Task: Create a sub task Release to Production / Go Live for the task  Add support for internationalization to the mobile app in the project TrailPlan , assign it to team member softage.7@softage.net and update the status of the sub task to  Completed , set the priority of the sub task to High.
Action: Mouse moved to (366, 212)
Screenshot: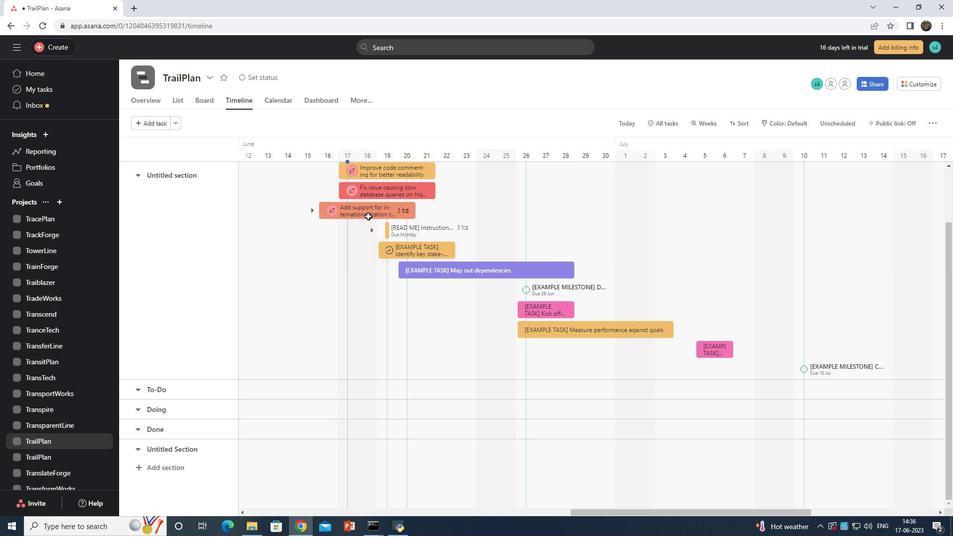 
Action: Mouse pressed left at (366, 212)
Screenshot: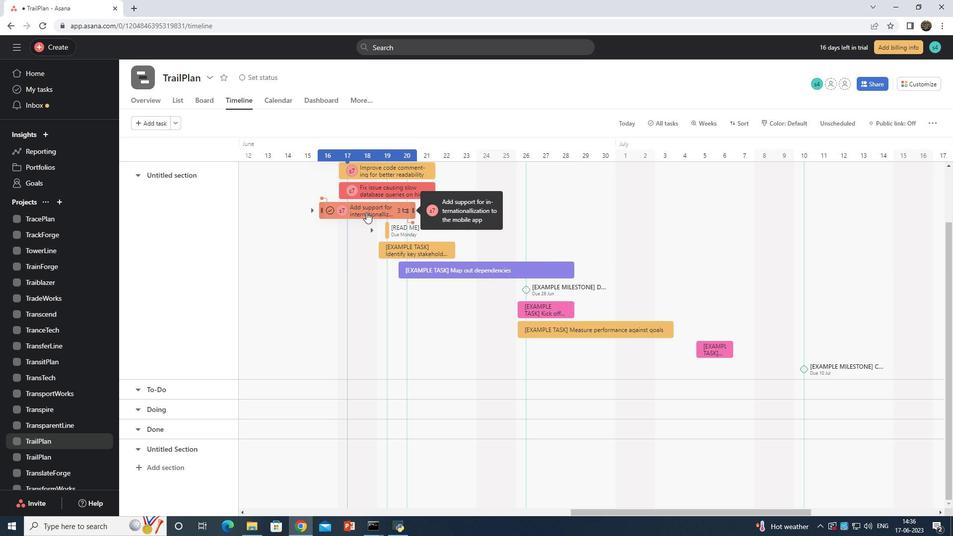 
Action: Mouse moved to (664, 390)
Screenshot: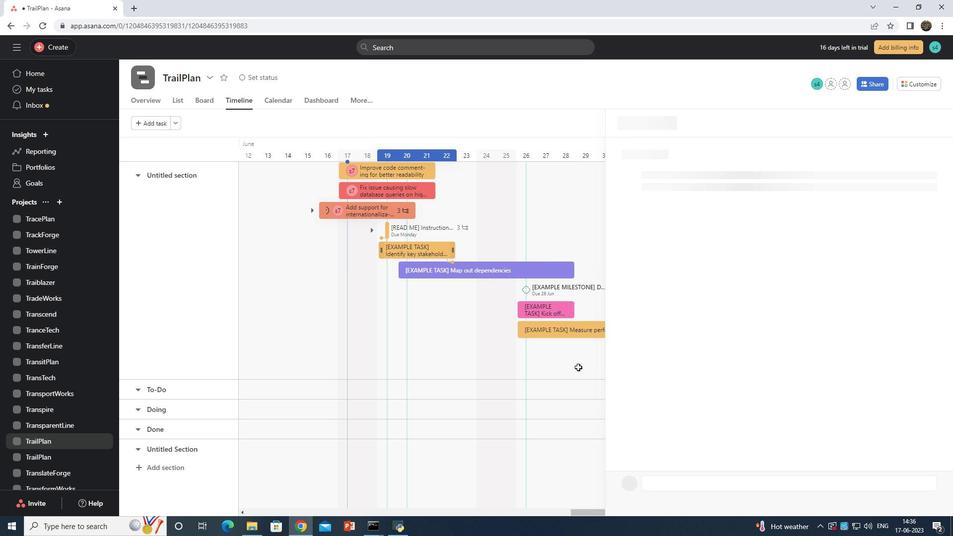 
Action: Mouse scrolled (664, 389) with delta (0, 0)
Screenshot: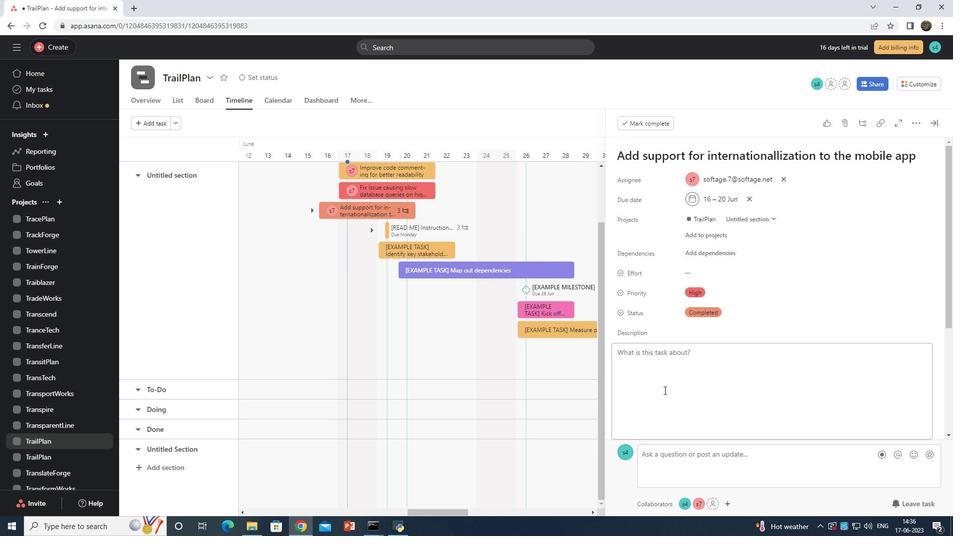 
Action: Mouse scrolled (664, 389) with delta (0, 0)
Screenshot: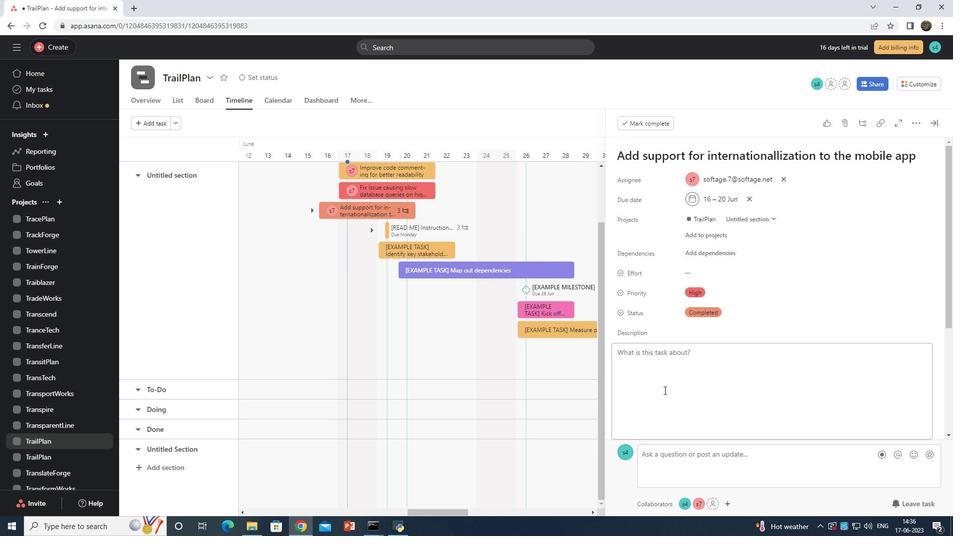 
Action: Mouse scrolled (664, 389) with delta (0, 0)
Screenshot: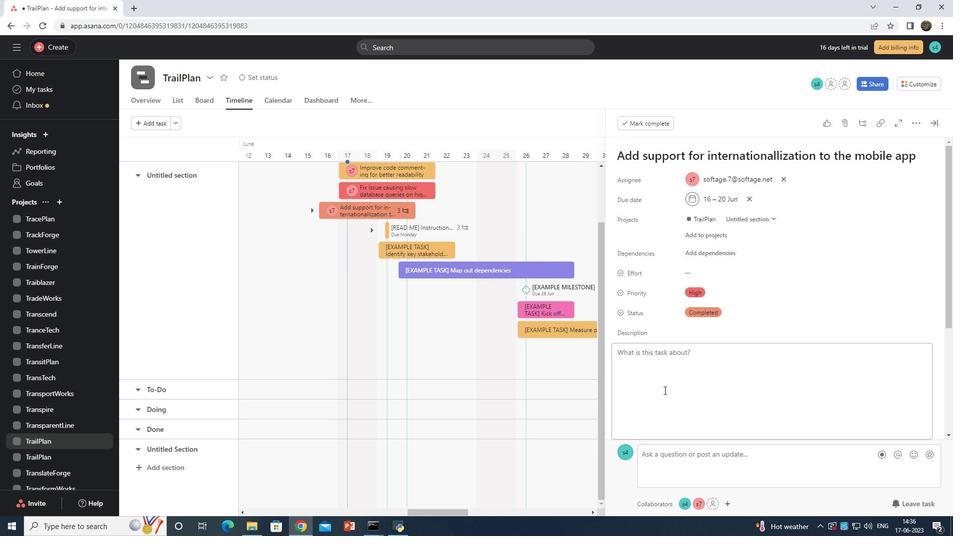 
Action: Mouse scrolled (664, 389) with delta (0, 0)
Screenshot: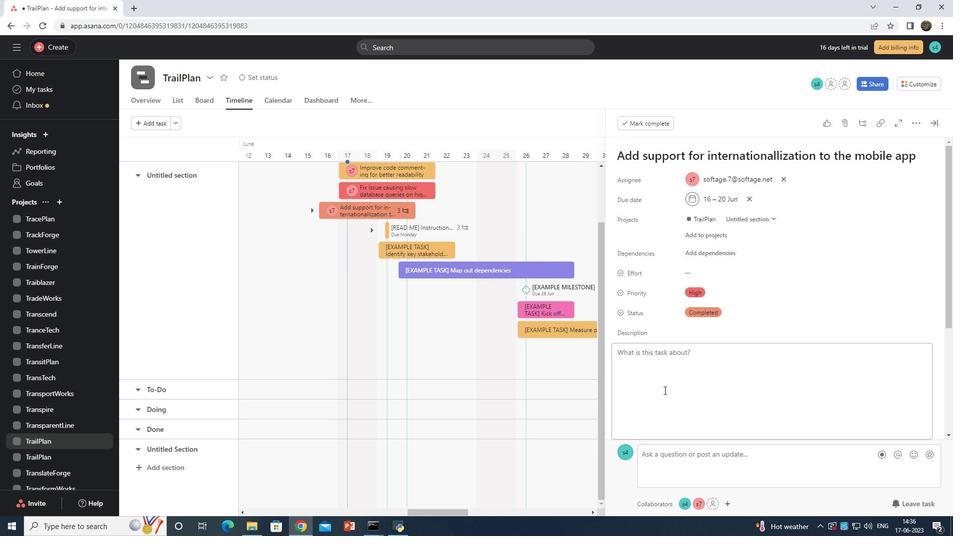
Action: Mouse scrolled (664, 389) with delta (0, 0)
Screenshot: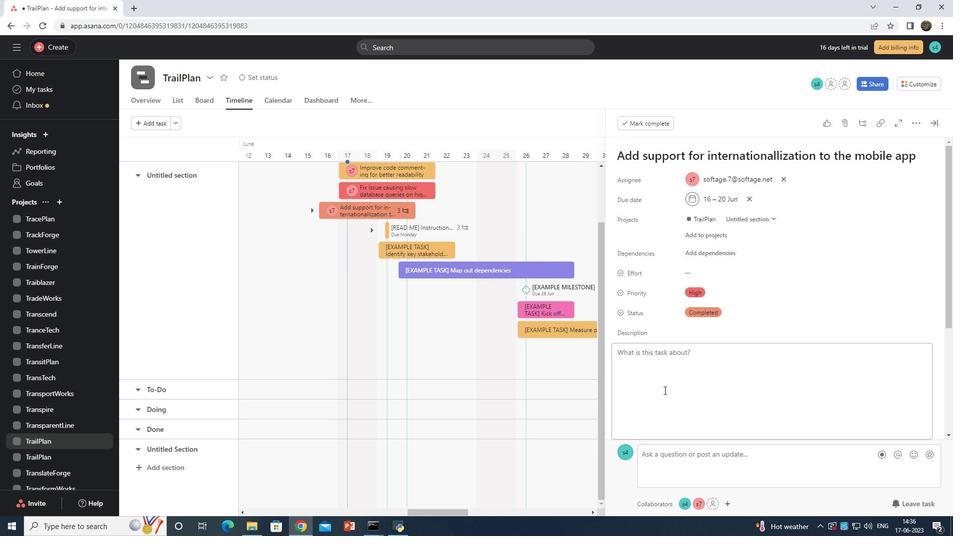 
Action: Mouse scrolled (664, 389) with delta (0, 0)
Screenshot: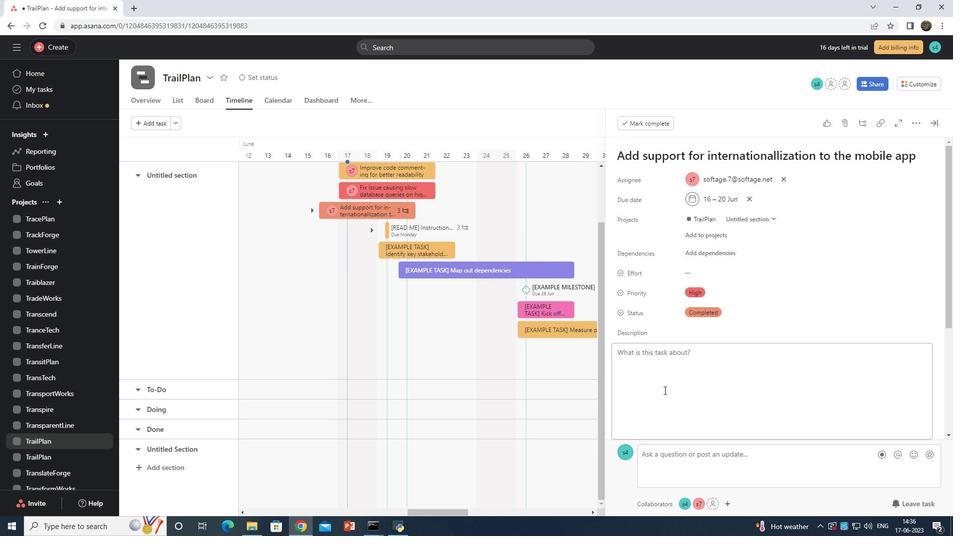 
Action: Mouse moved to (639, 356)
Screenshot: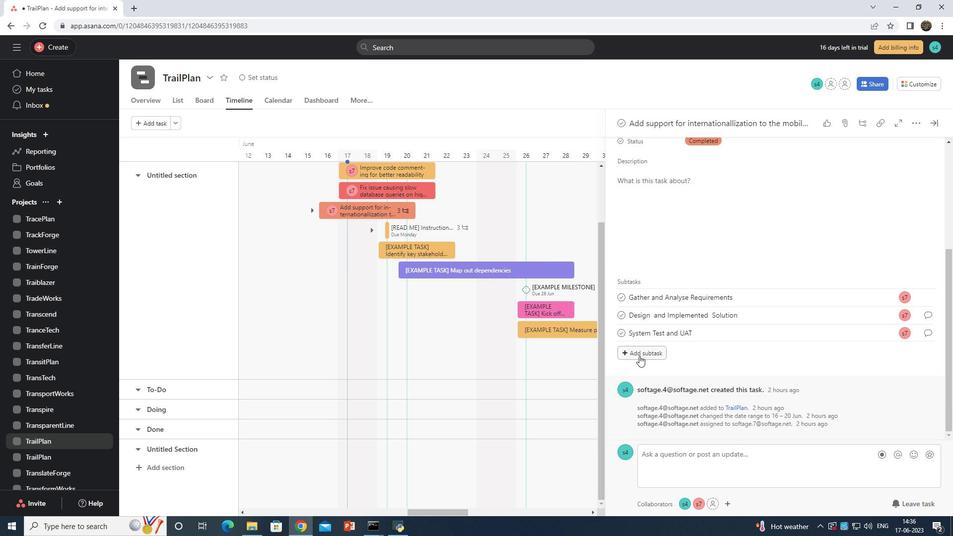 
Action: Mouse pressed left at (639, 356)
Screenshot: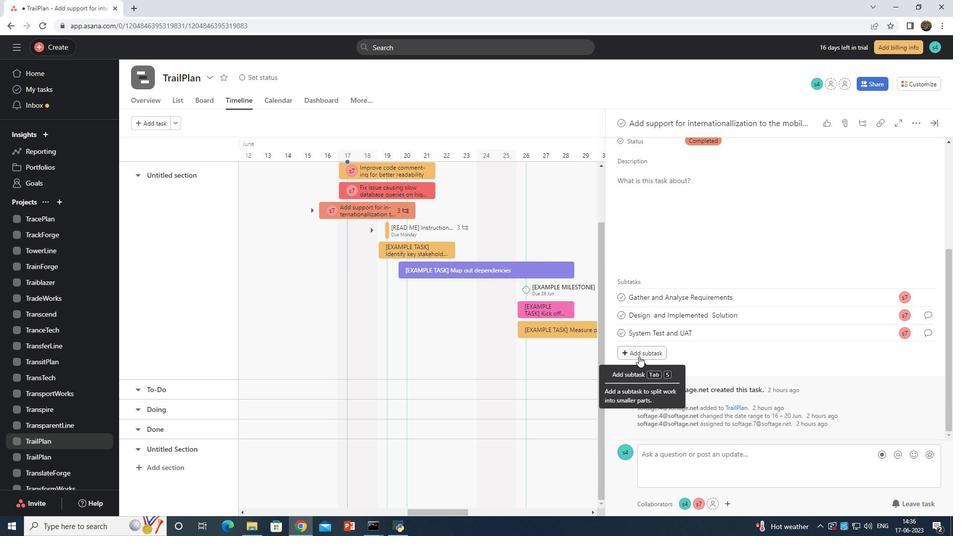 
Action: Mouse moved to (671, 329)
Screenshot: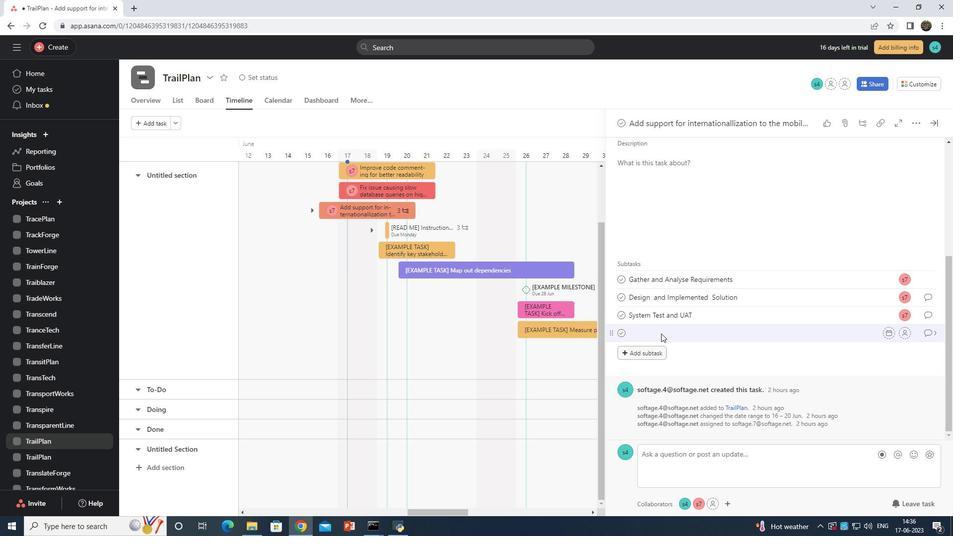 
Action: Key pressed <Key.shift>Release<Key.space>to<Key.space><Key.shift>Producr<Key.backspace>tion/<Key.space><Key.shift>Go<Key.space><Key.shift>Live<Key.space><Key.space>
Screenshot: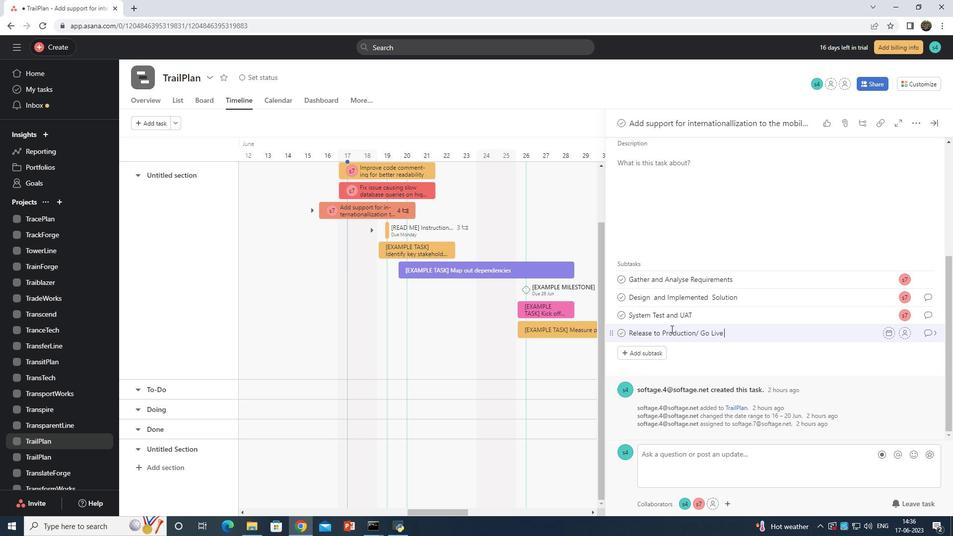 
Action: Mouse moved to (901, 335)
Screenshot: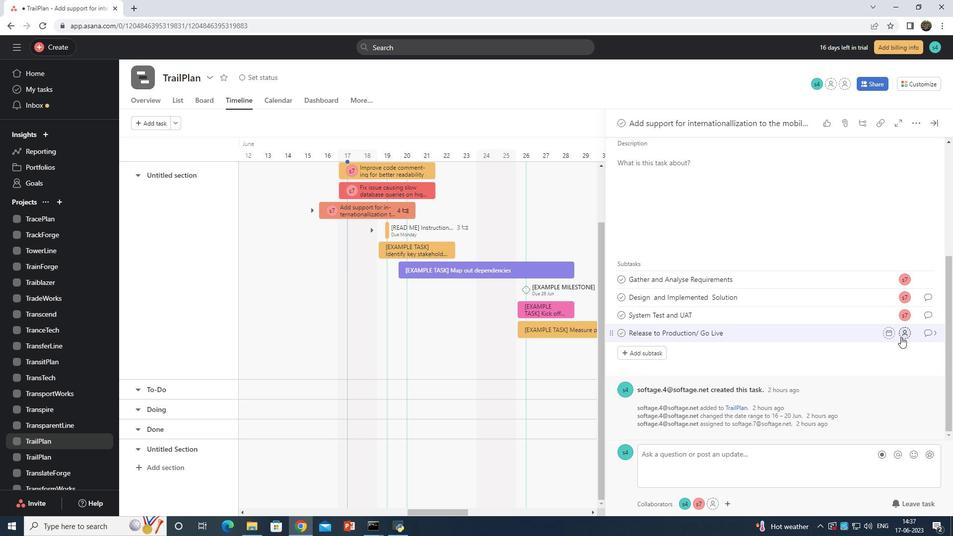 
Action: Mouse pressed left at (901, 335)
Screenshot: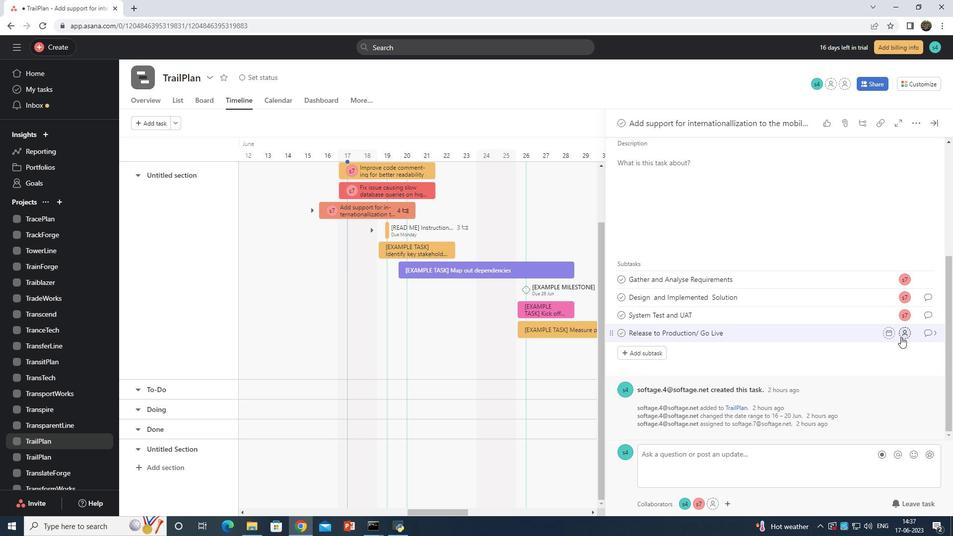 
Action: Mouse moved to (787, 401)
Screenshot: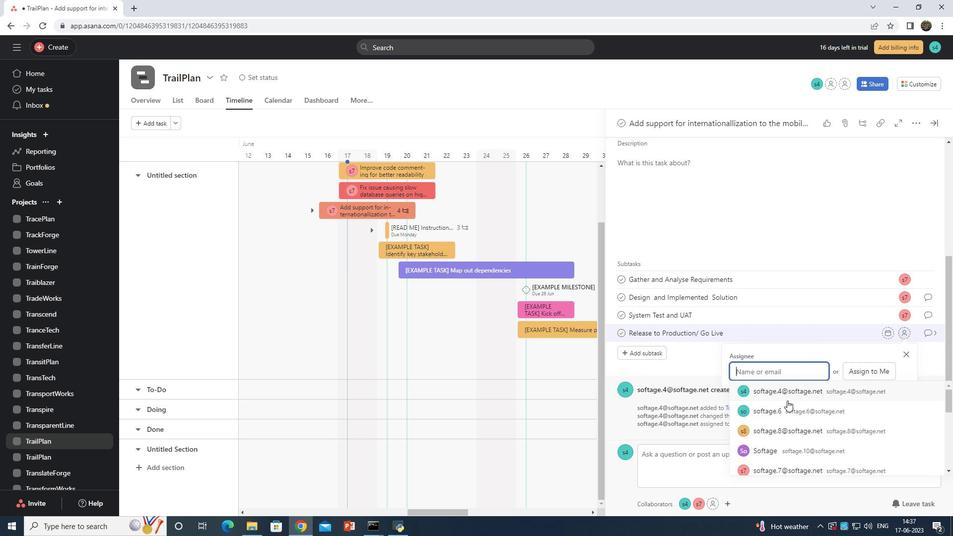 
Action: Mouse scrolled (787, 400) with delta (0, 0)
Screenshot: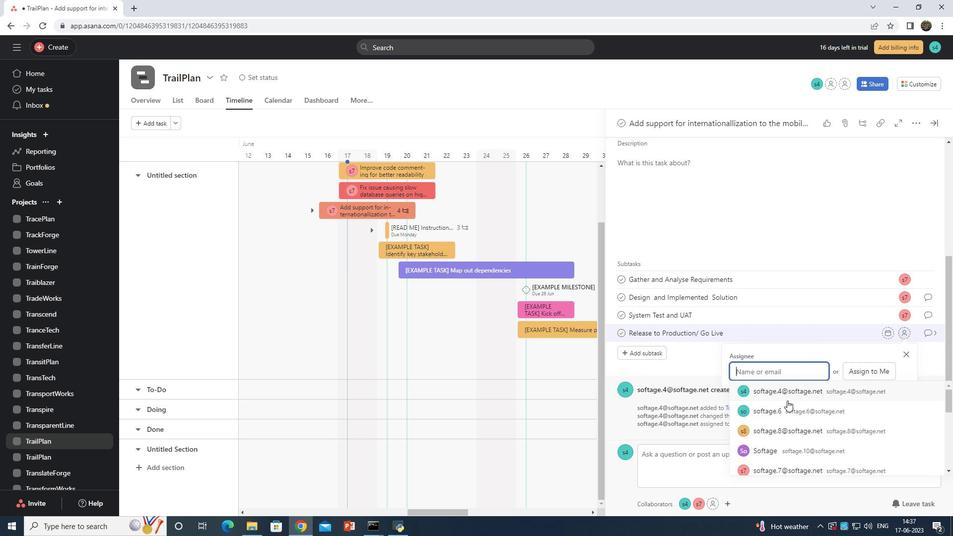 
Action: Mouse scrolled (787, 400) with delta (0, 0)
Screenshot: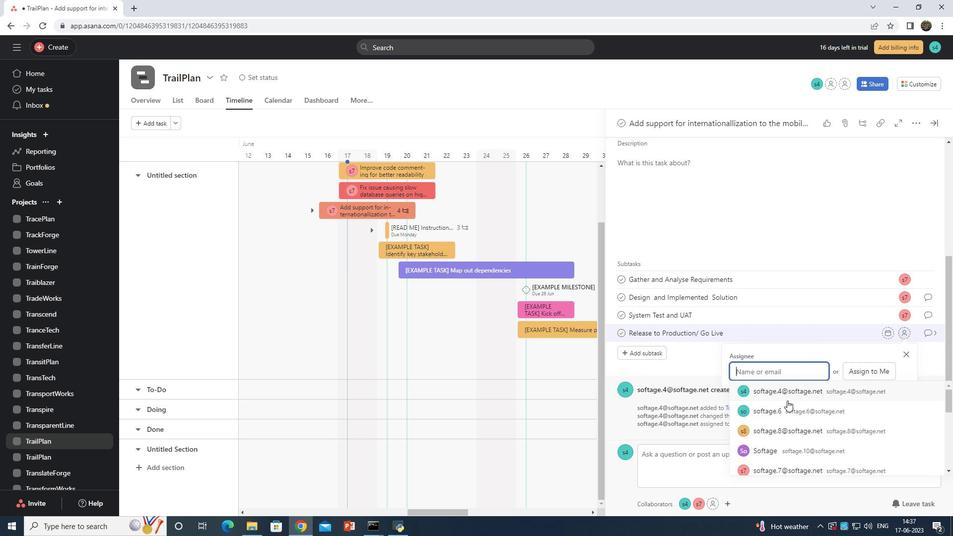 
Action: Mouse scrolled (787, 400) with delta (0, 0)
Screenshot: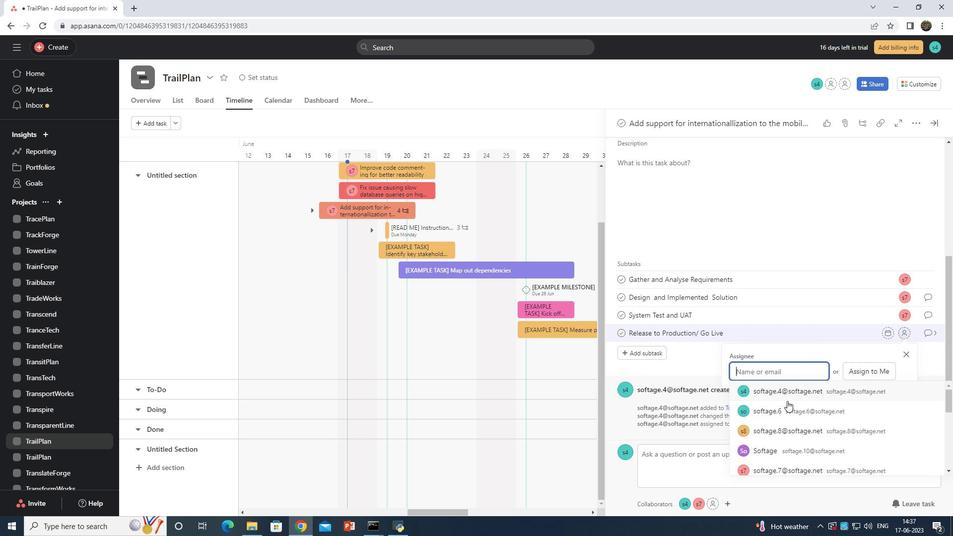 
Action: Mouse scrolled (787, 401) with delta (0, 0)
Screenshot: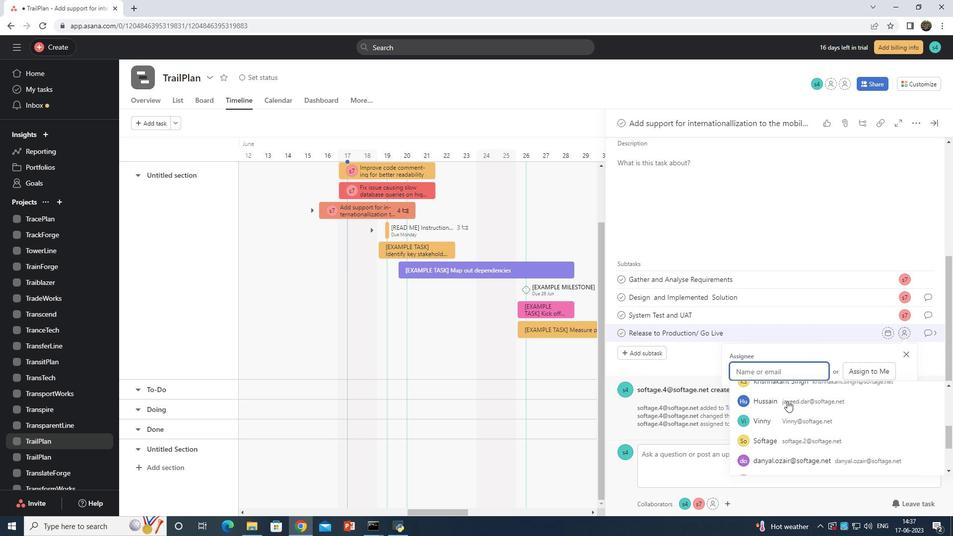 
Action: Mouse scrolled (787, 401) with delta (0, 0)
Screenshot: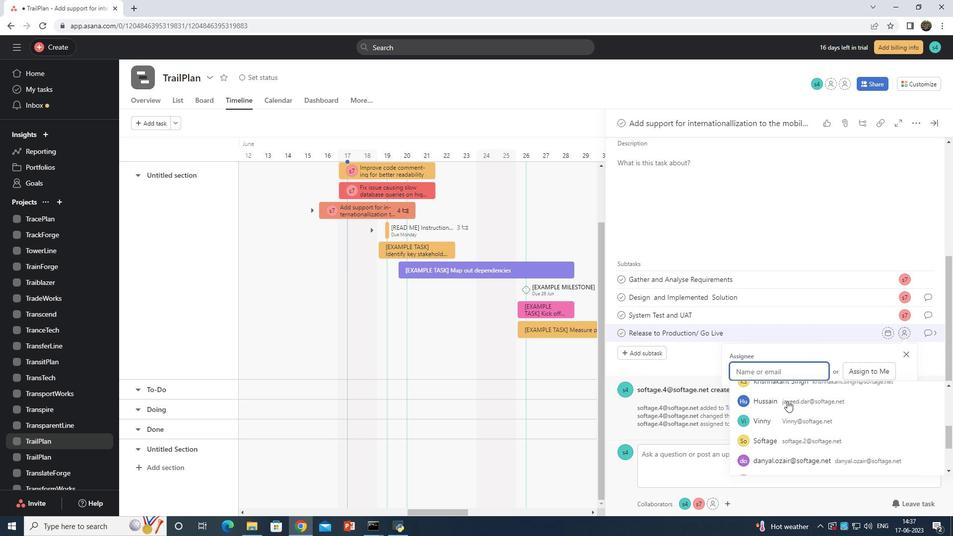 
Action: Mouse moved to (783, 419)
Screenshot: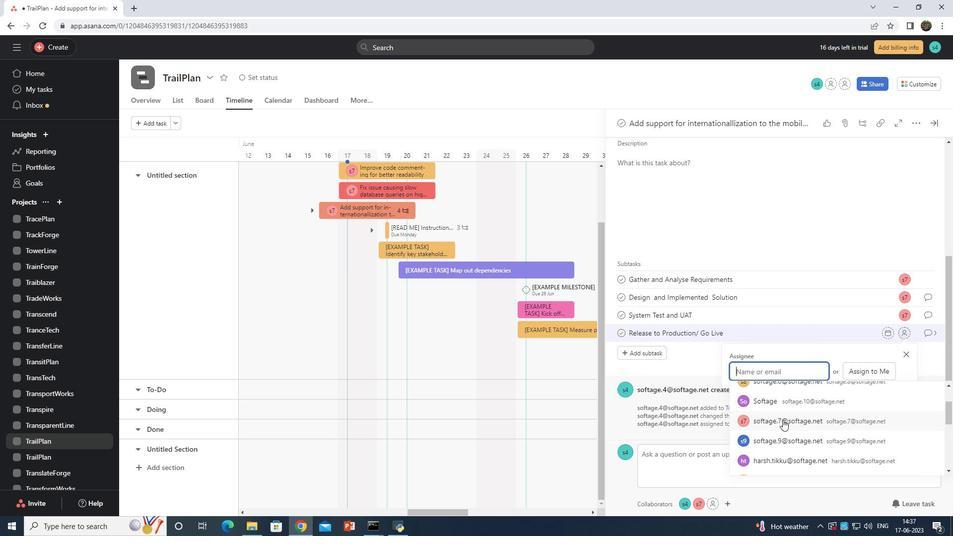 
Action: Mouse pressed left at (783, 419)
Screenshot: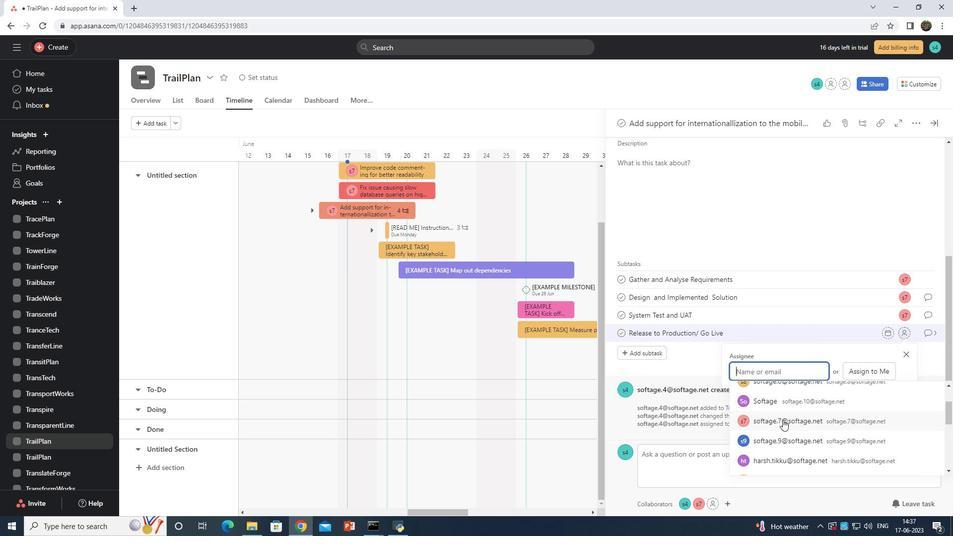 
Action: Mouse moved to (927, 330)
Screenshot: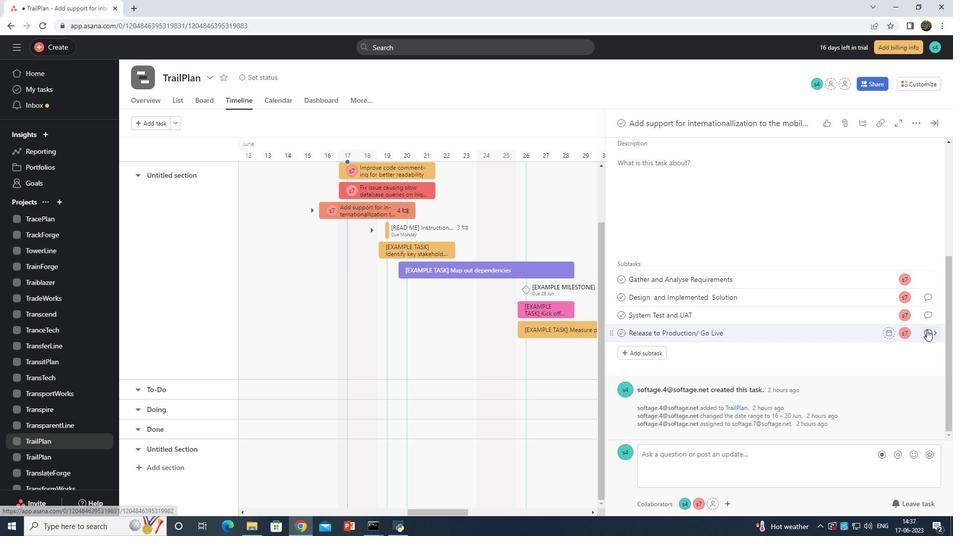 
Action: Mouse pressed left at (927, 330)
Screenshot: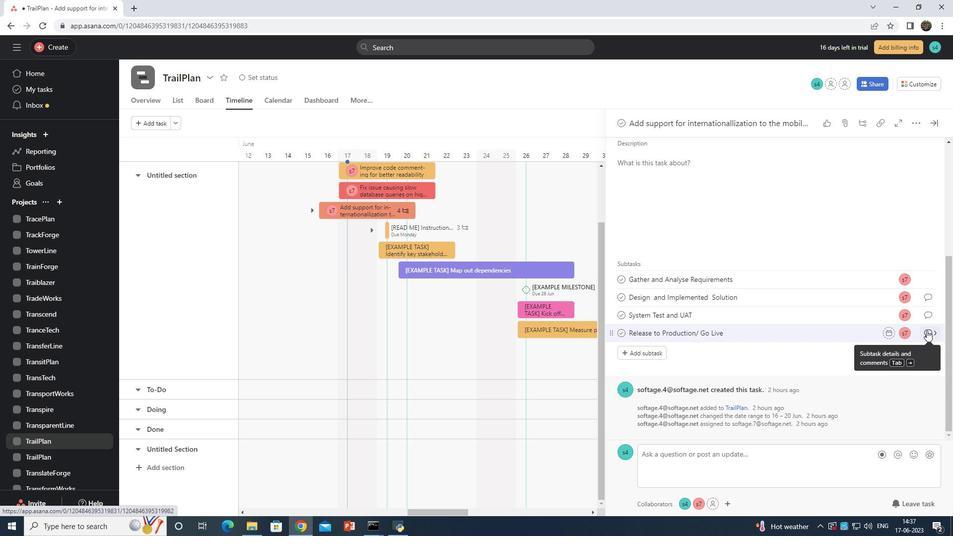 
Action: Mouse moved to (640, 264)
Screenshot: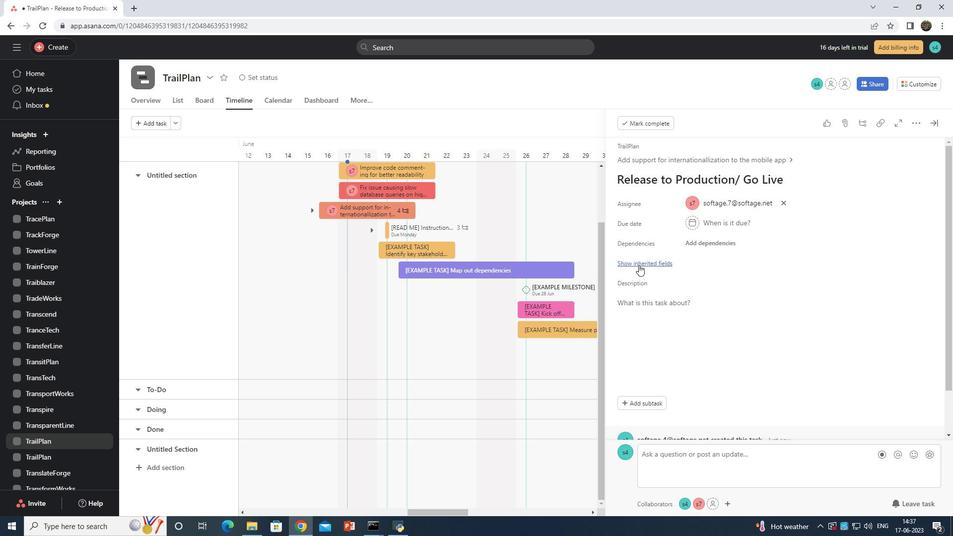 
Action: Mouse pressed left at (640, 264)
Screenshot: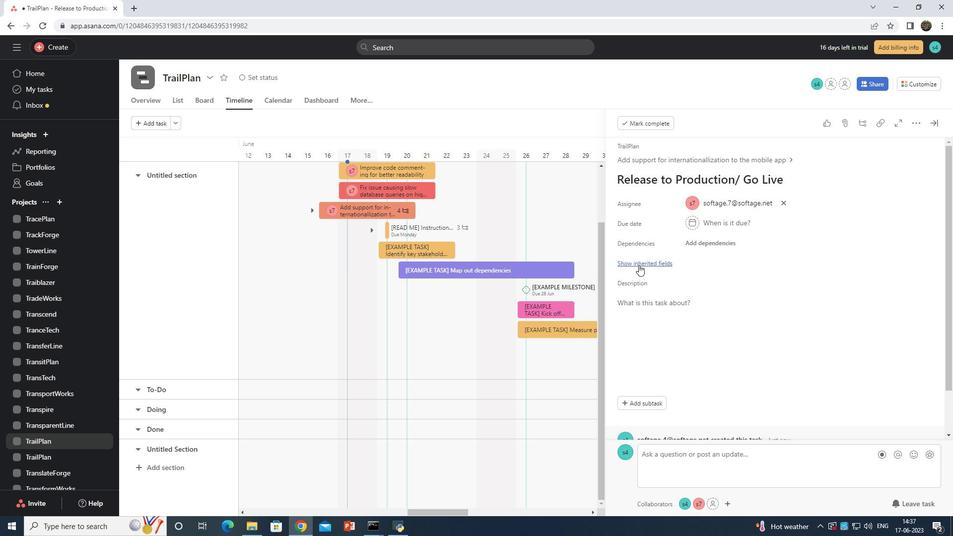 
Action: Mouse moved to (699, 322)
Screenshot: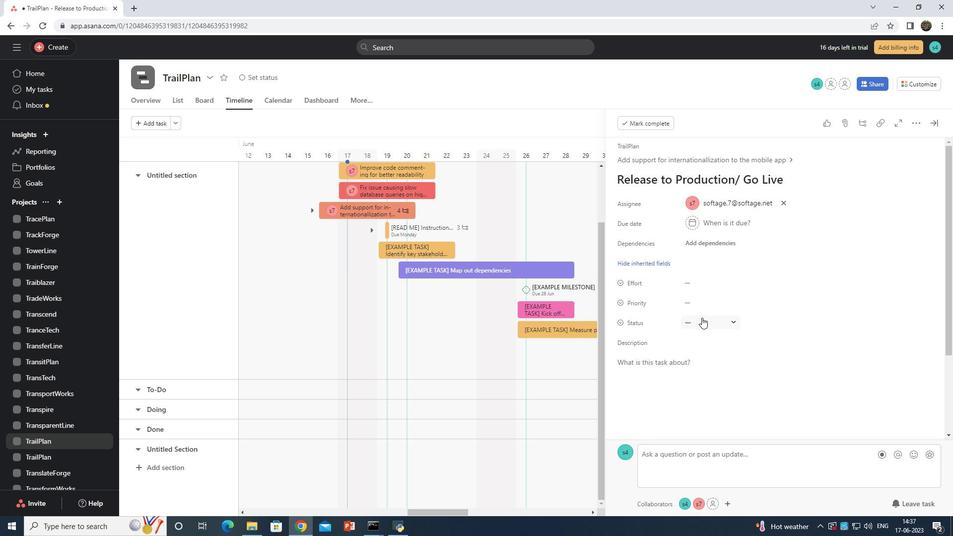 
Action: Mouse pressed left at (699, 322)
Screenshot: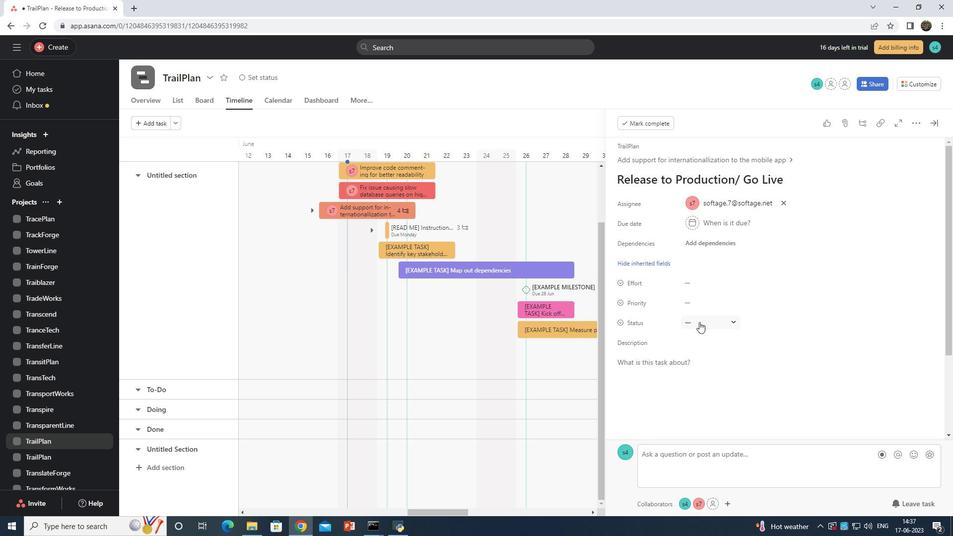 
Action: Mouse moved to (715, 405)
Screenshot: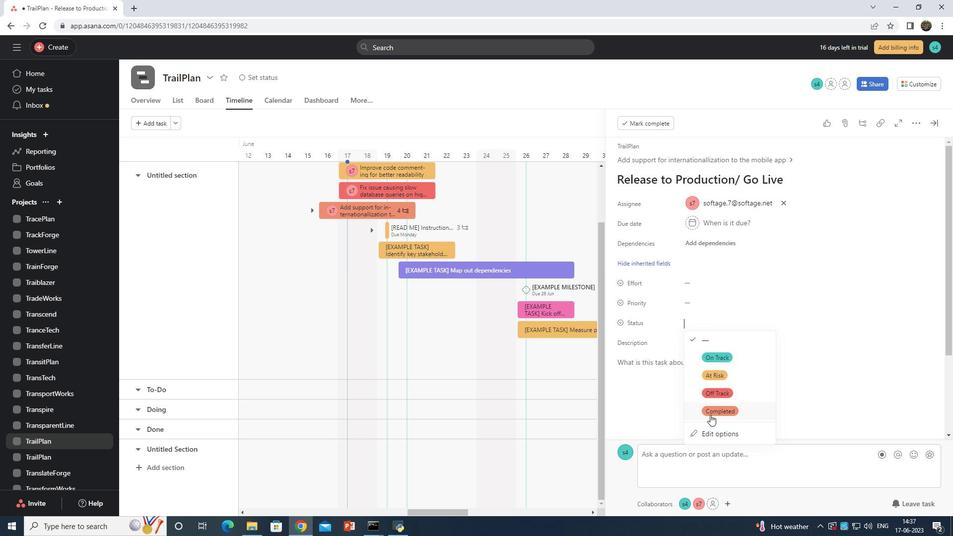 
Action: Mouse pressed left at (715, 405)
Screenshot: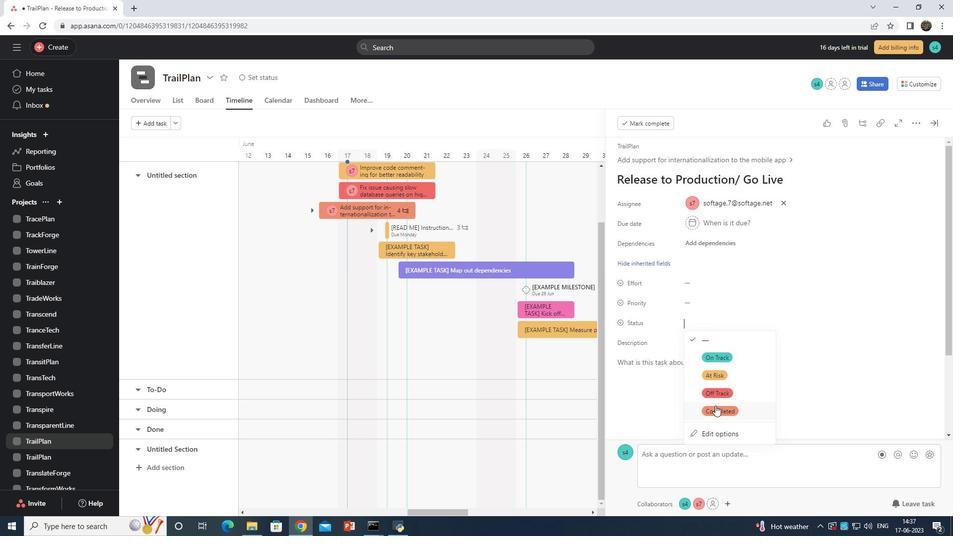 
Action: Mouse moved to (694, 302)
Screenshot: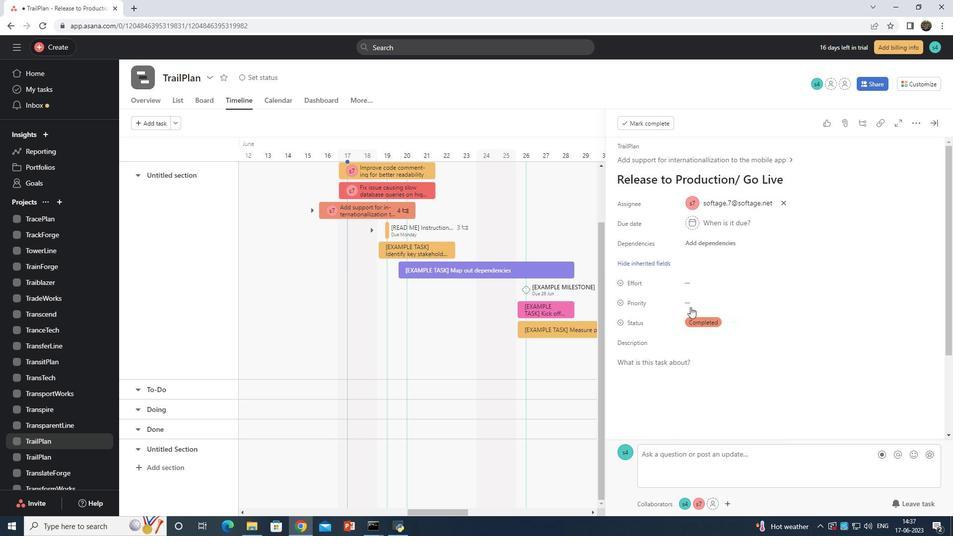 
Action: Mouse pressed left at (694, 302)
Screenshot: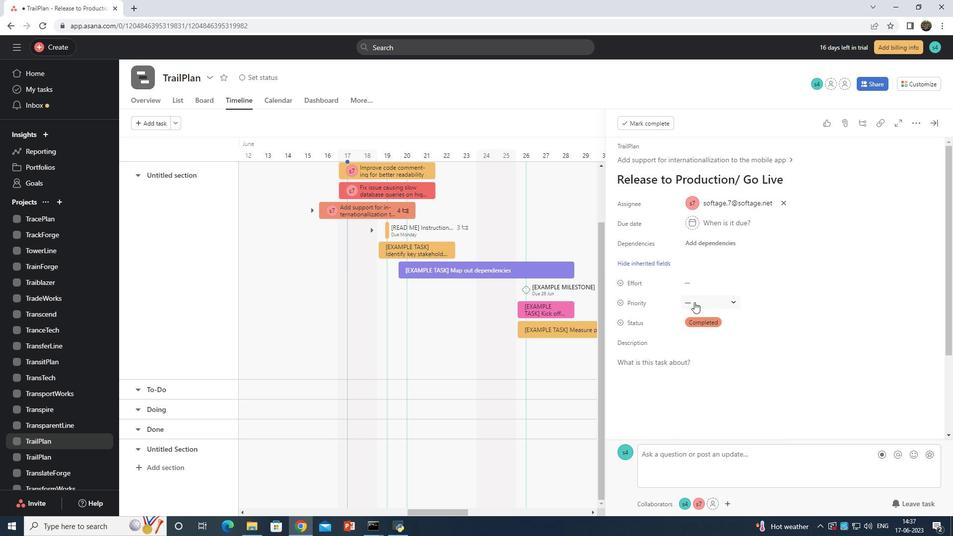 
Action: Mouse moved to (713, 336)
Screenshot: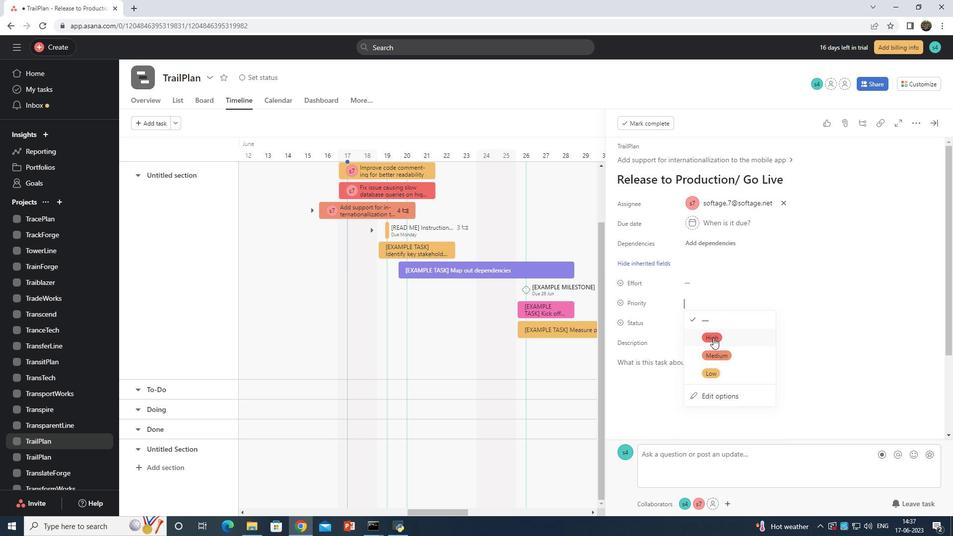 
Action: Mouse pressed left at (713, 336)
Screenshot: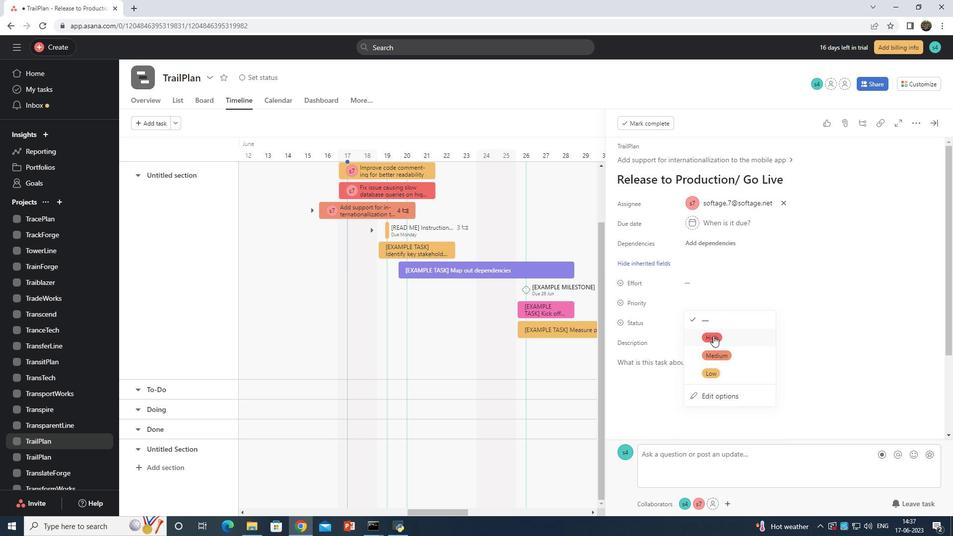 
Action: Mouse moved to (713, 335)
Screenshot: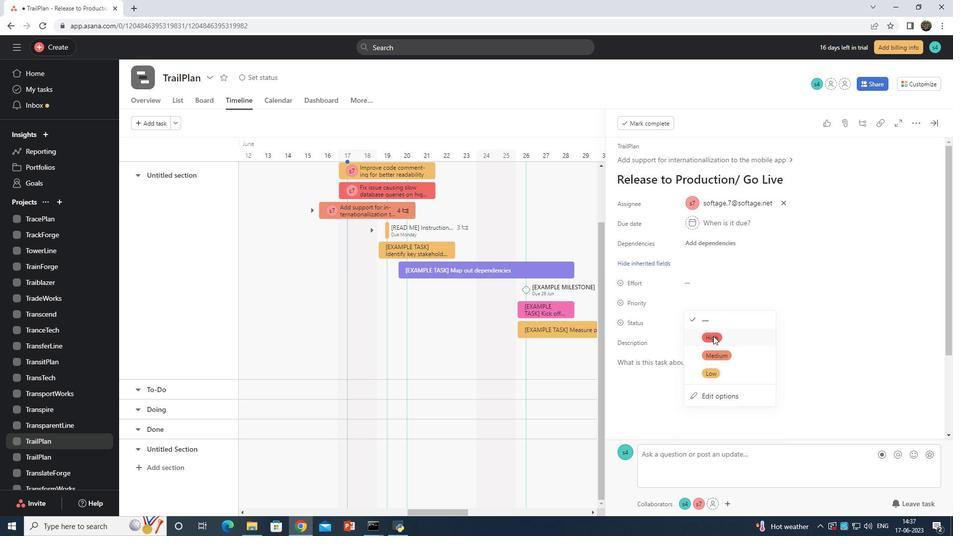 
